 Task: For heading Arial black with underline.  font size for heading18,  'Change the font style of data to'Calibri.  and font size to 9,  Change the alignment of both headline & data to Align center.  In the sheet  auditingSalesByEmployee_2023
Action: Mouse moved to (740, 100)
Screenshot: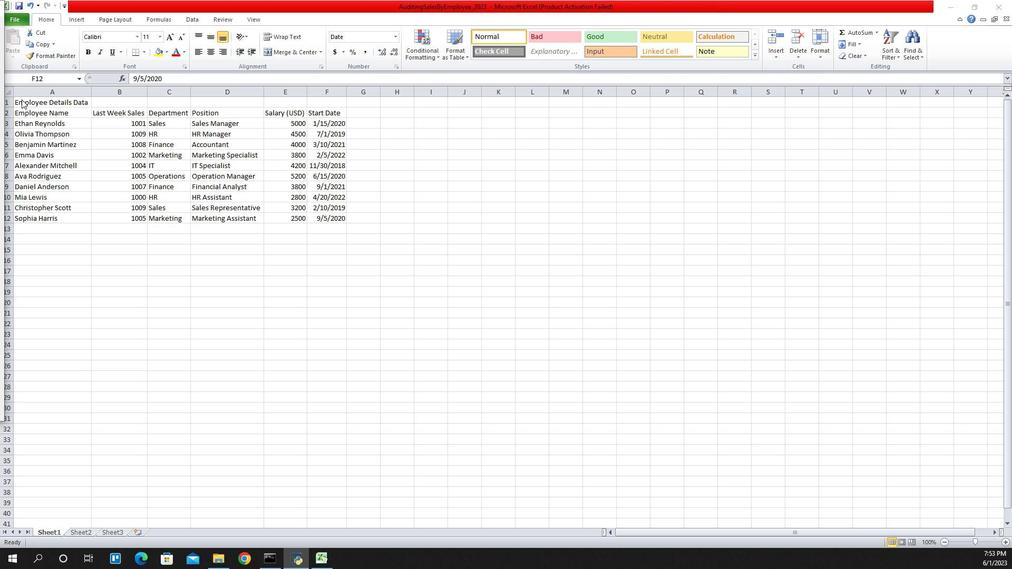 
Action: Mouse pressed left at (740, 100)
Screenshot: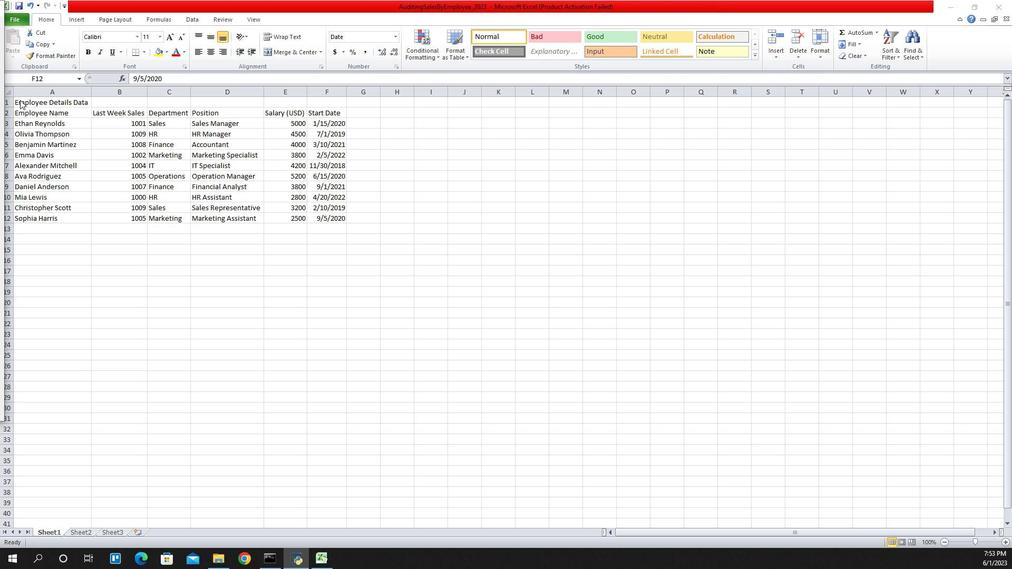 
Action: Mouse moved to (749, 105)
Screenshot: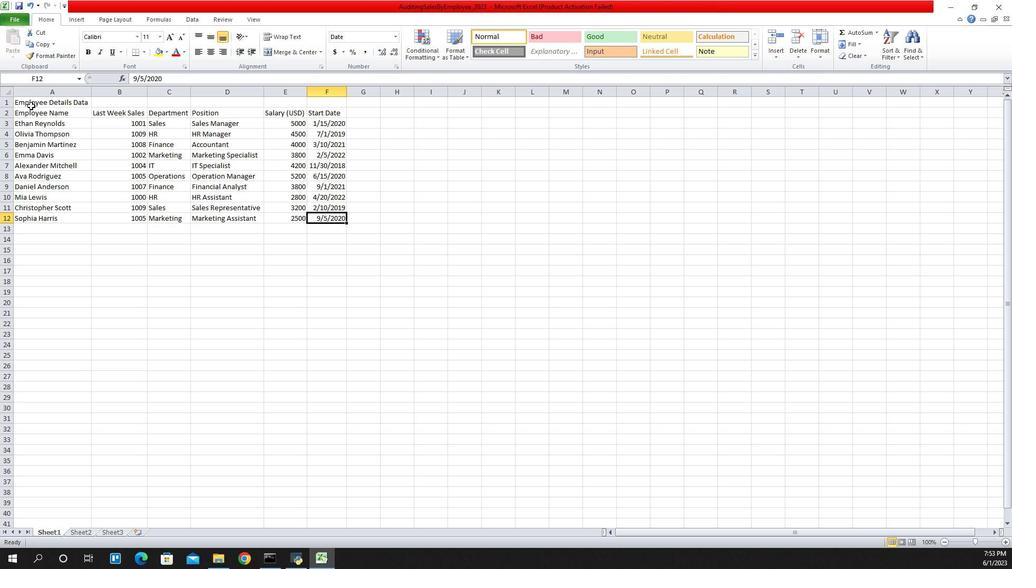 
Action: Mouse pressed left at (749, 105)
Screenshot: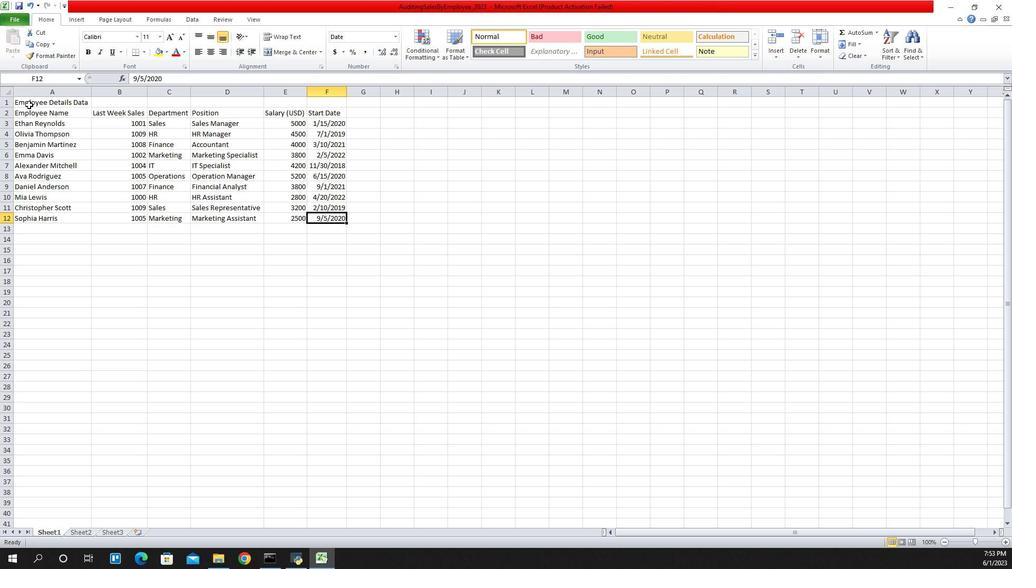 
Action: Mouse moved to (1007, 50)
Screenshot: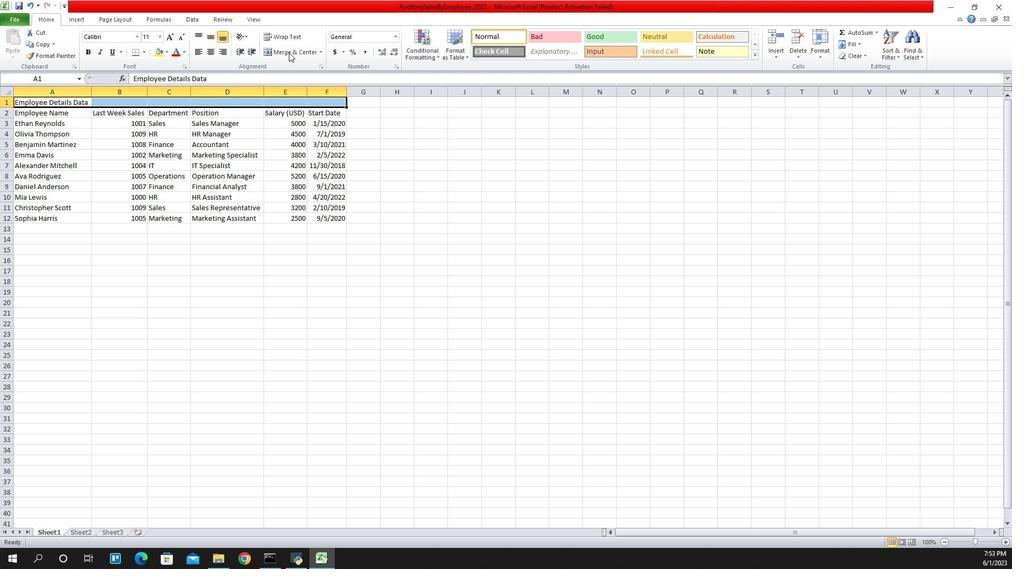 
Action: Mouse pressed left at (1007, 50)
Screenshot: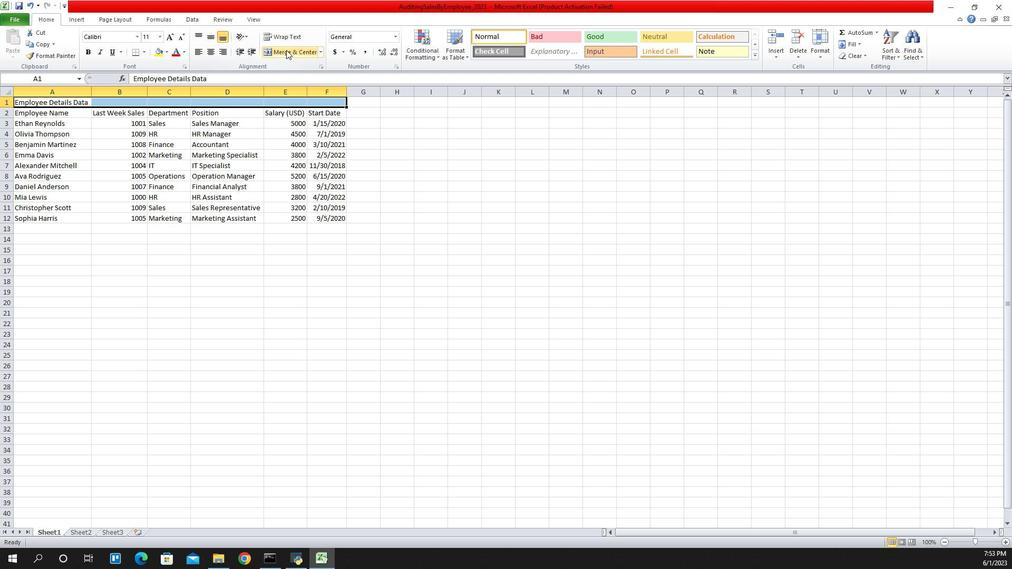 
Action: Mouse moved to (854, 39)
Screenshot: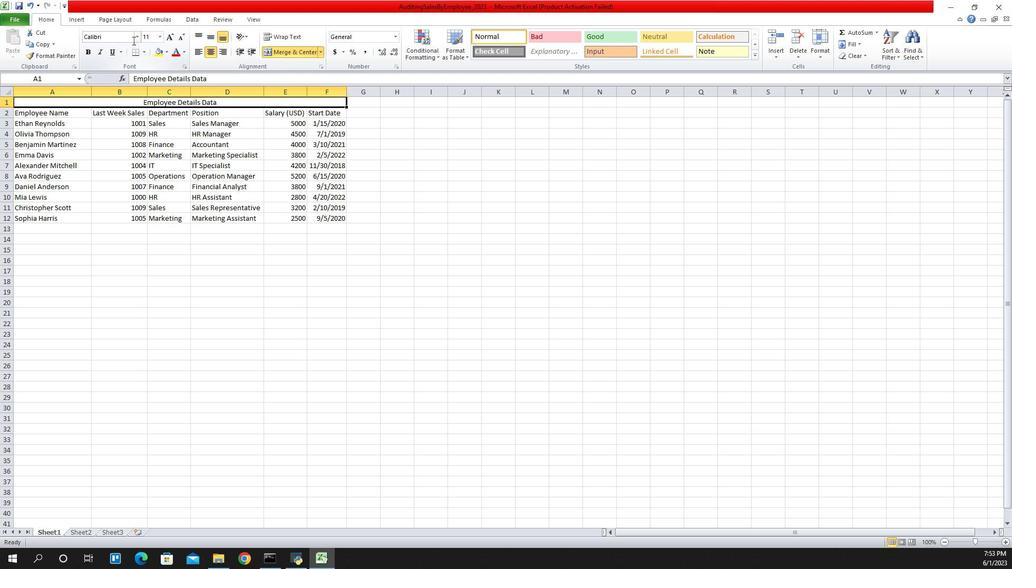 
Action: Mouse pressed left at (854, 39)
Screenshot: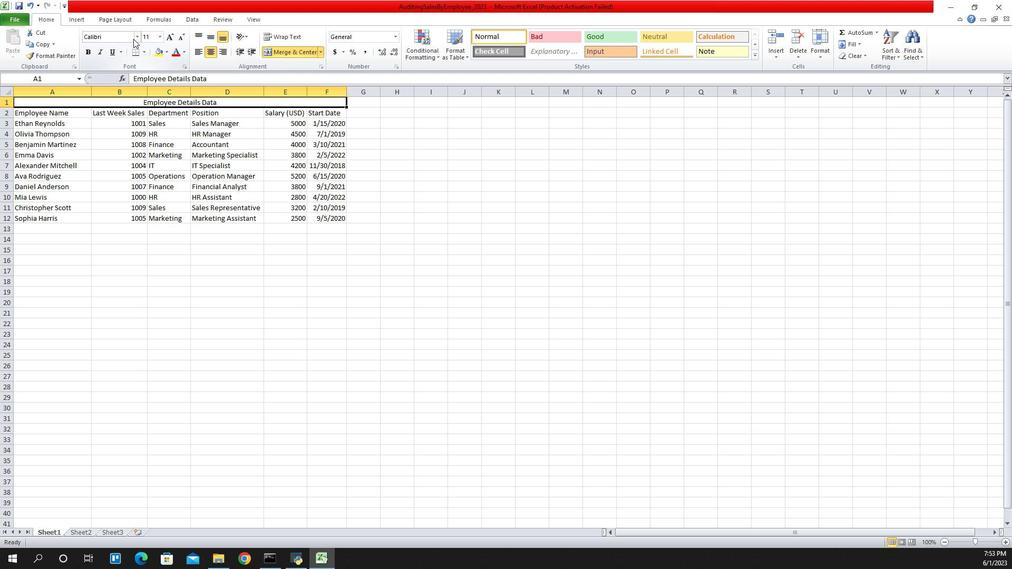
Action: Mouse moved to (855, 37)
Screenshot: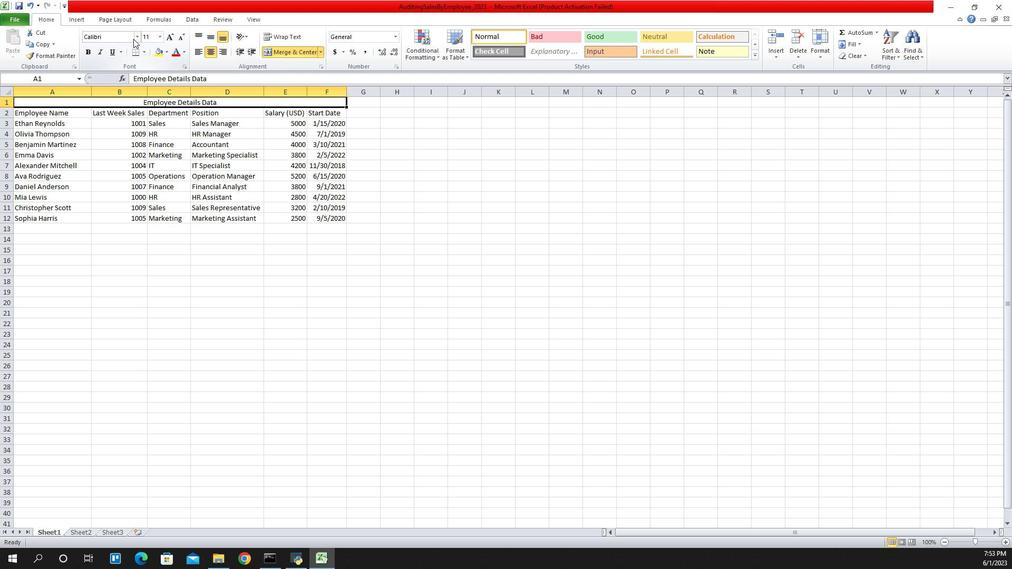 
Action: Mouse pressed left at (855, 37)
Screenshot: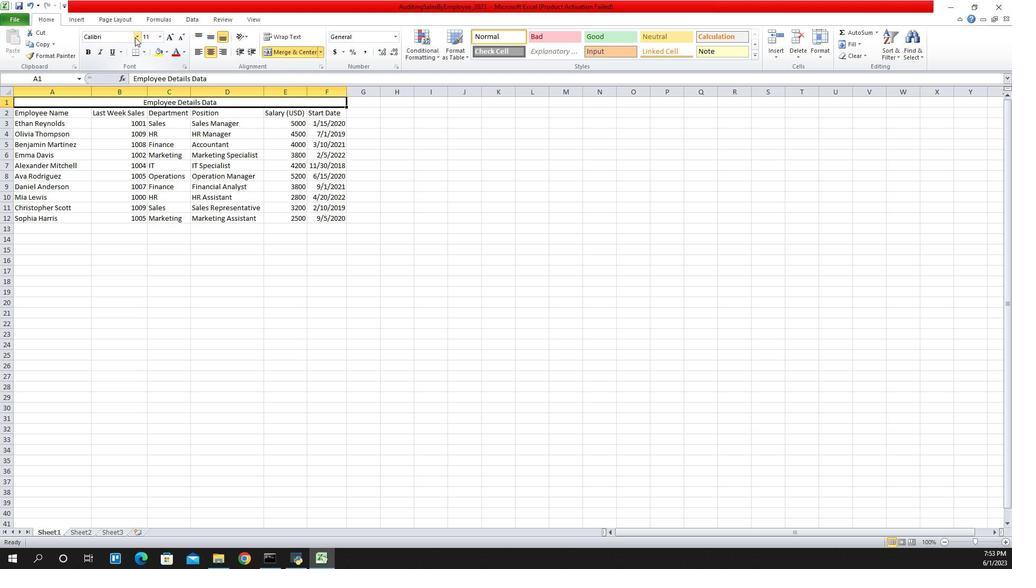 
Action: Mouse moved to (843, 132)
Screenshot: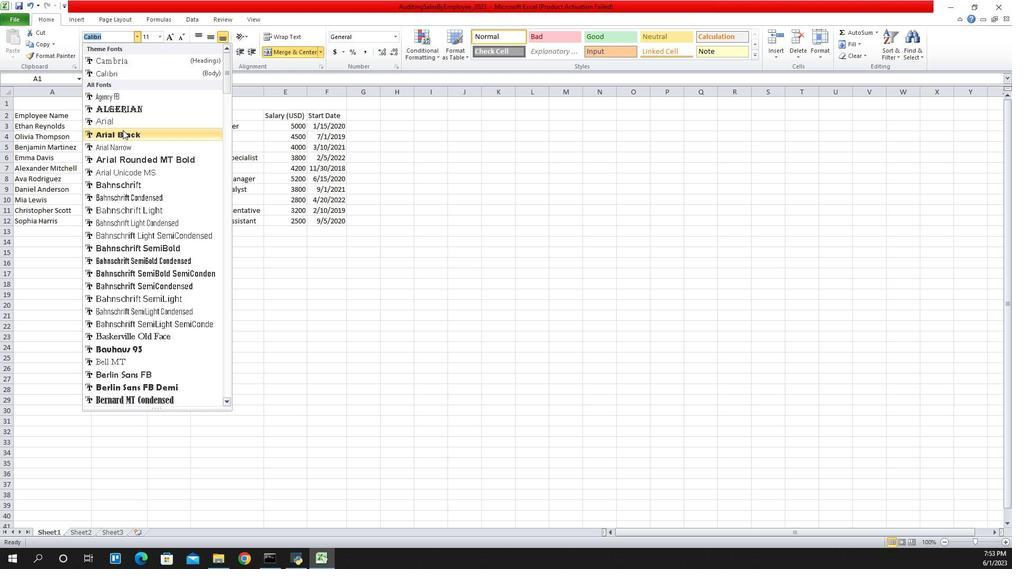 
Action: Mouse pressed left at (843, 132)
Screenshot: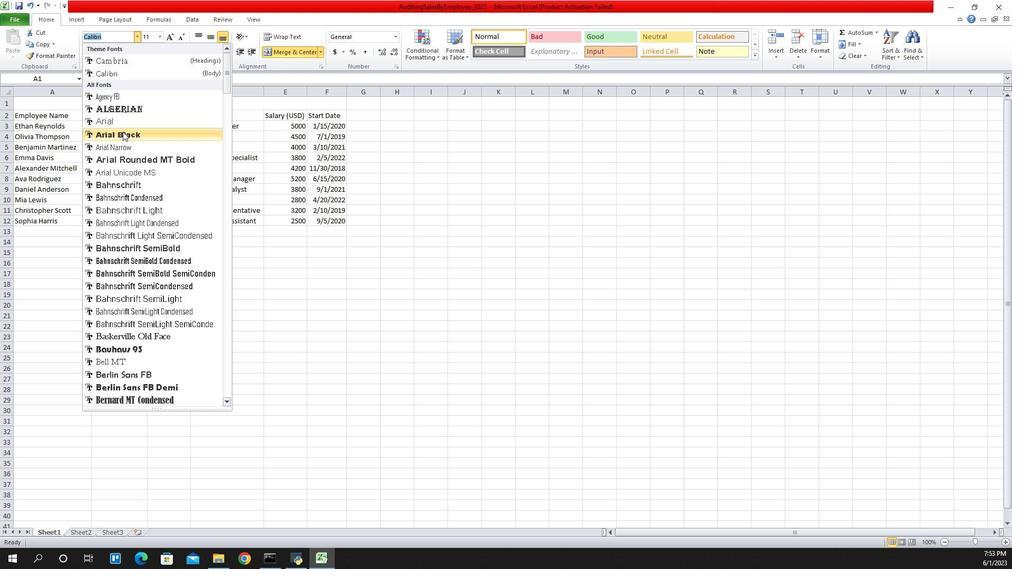 
Action: Mouse moved to (883, 36)
Screenshot: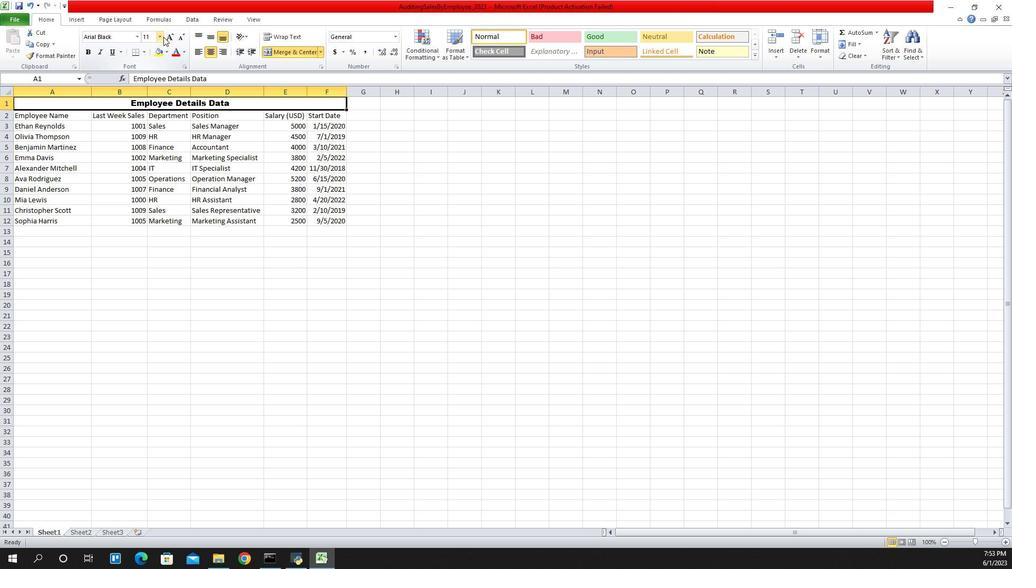 
Action: Mouse pressed left at (883, 36)
Screenshot: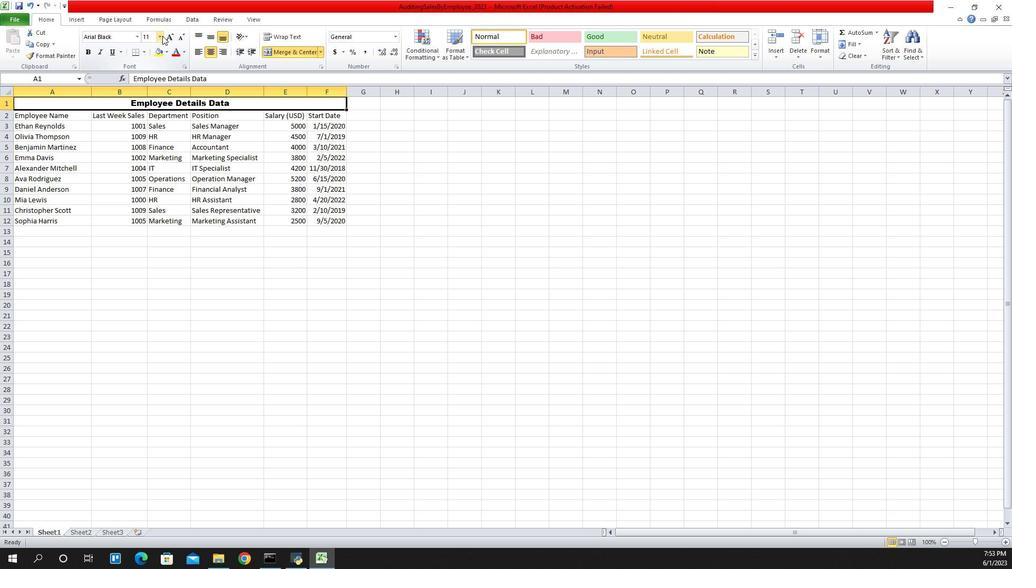 
Action: Mouse moved to (867, 113)
Screenshot: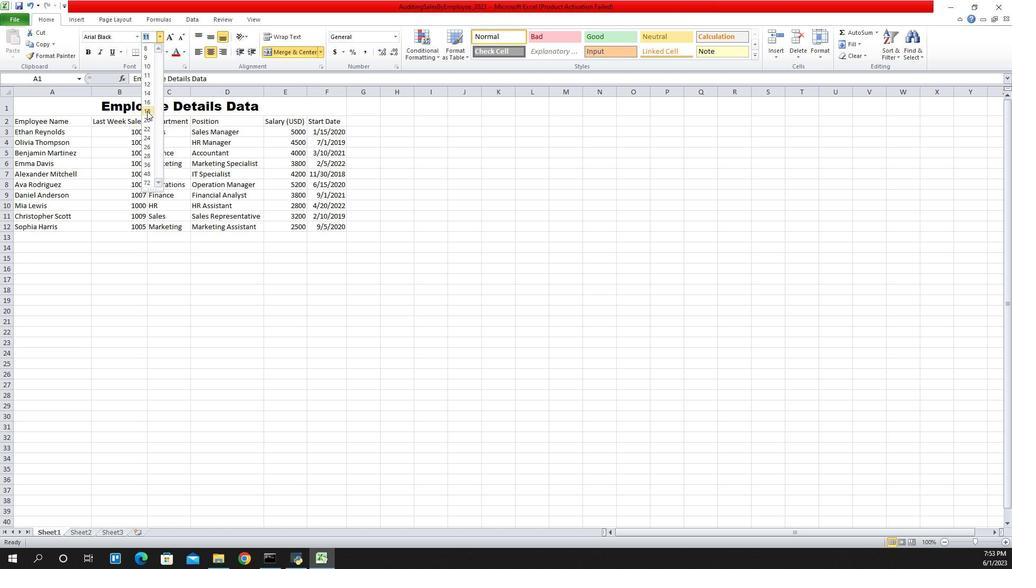 
Action: Mouse pressed left at (867, 113)
Screenshot: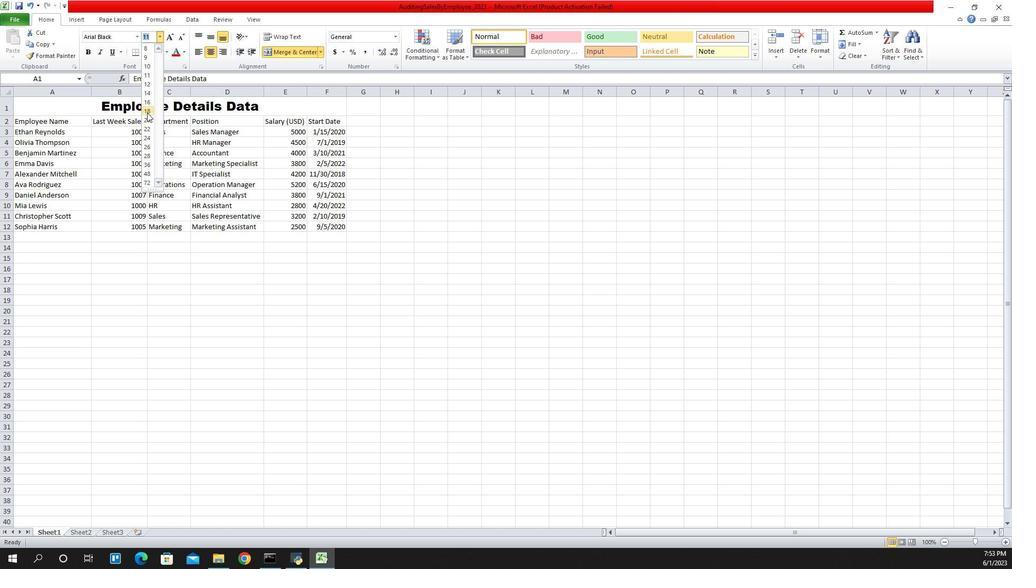 
Action: Mouse moved to (805, 127)
Screenshot: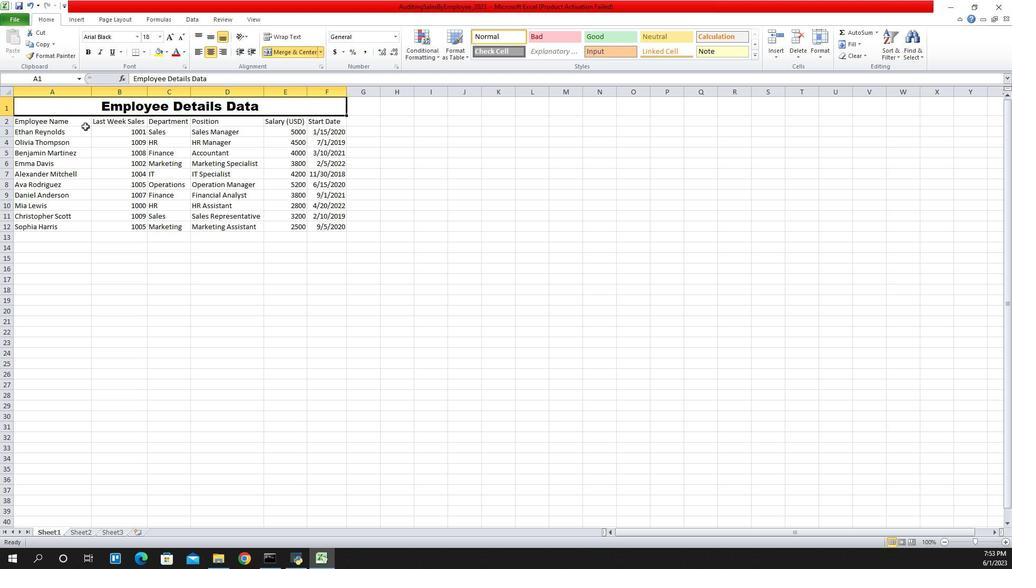 
Action: Mouse pressed left at (805, 127)
Screenshot: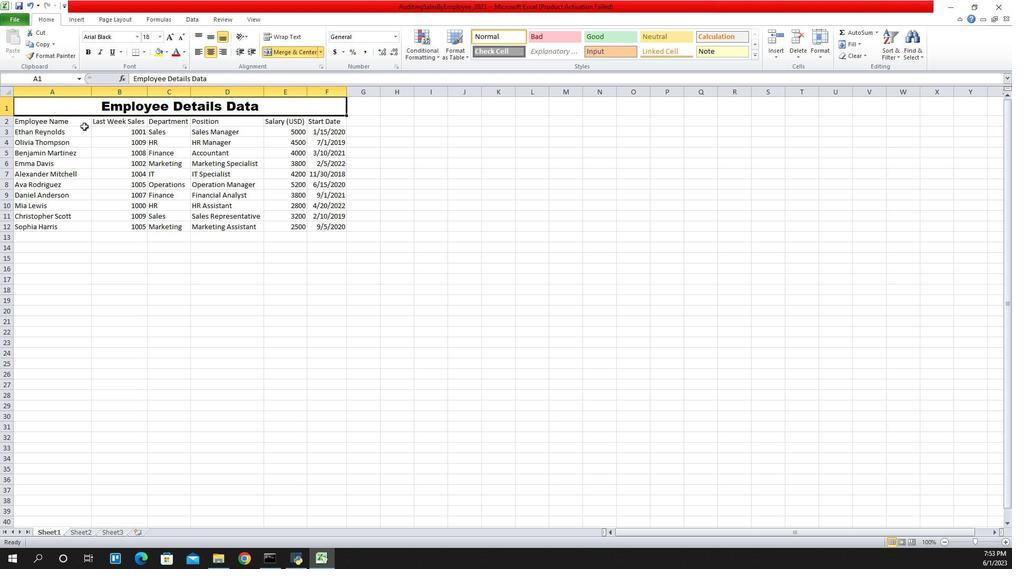 
Action: Mouse moved to (806, 122)
Screenshot: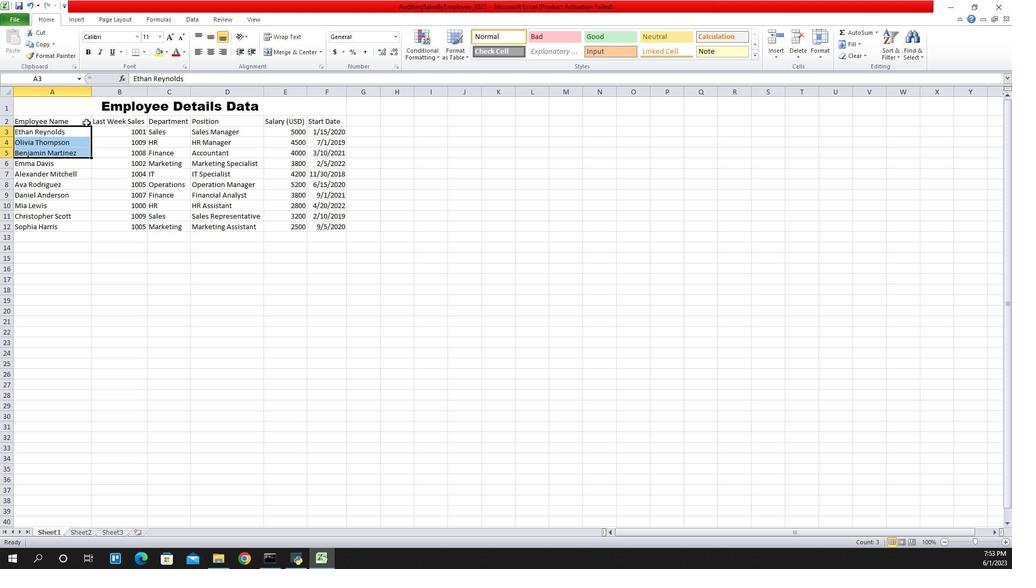 
Action: Mouse pressed left at (806, 122)
Screenshot: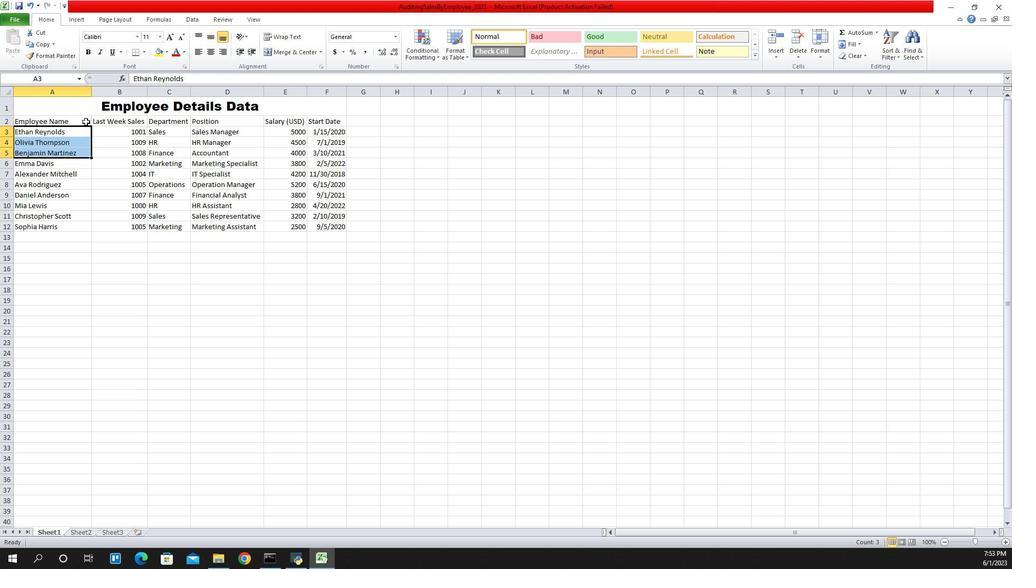 
Action: Mouse moved to (860, 40)
Screenshot: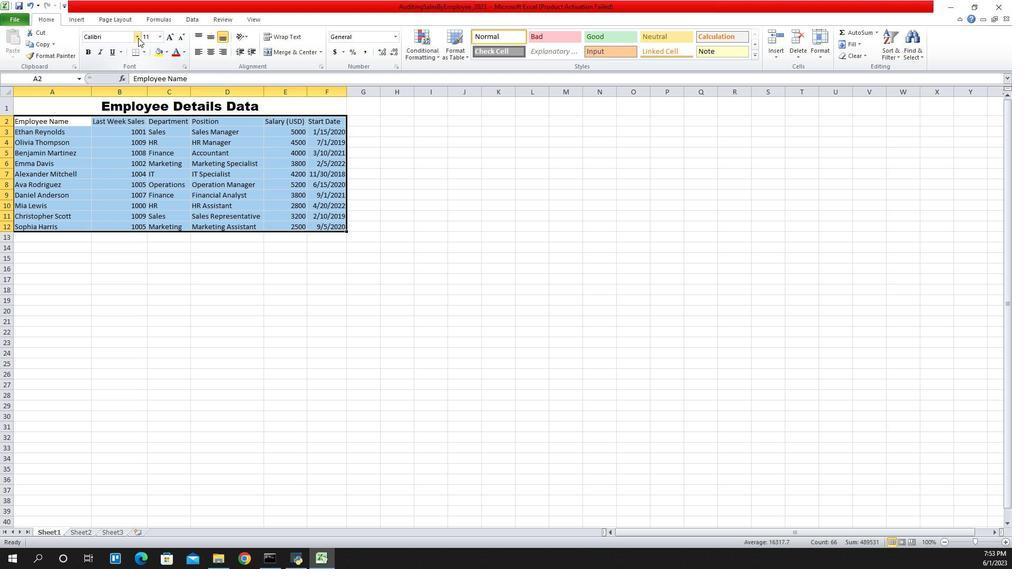 
Action: Mouse pressed left at (860, 40)
Screenshot: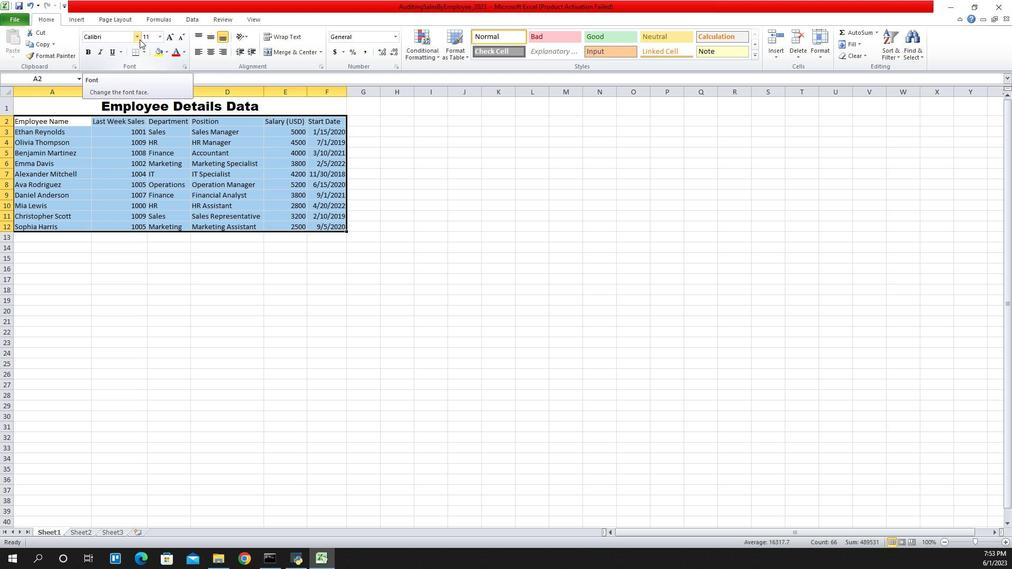 
Action: Mouse moved to (856, 72)
Screenshot: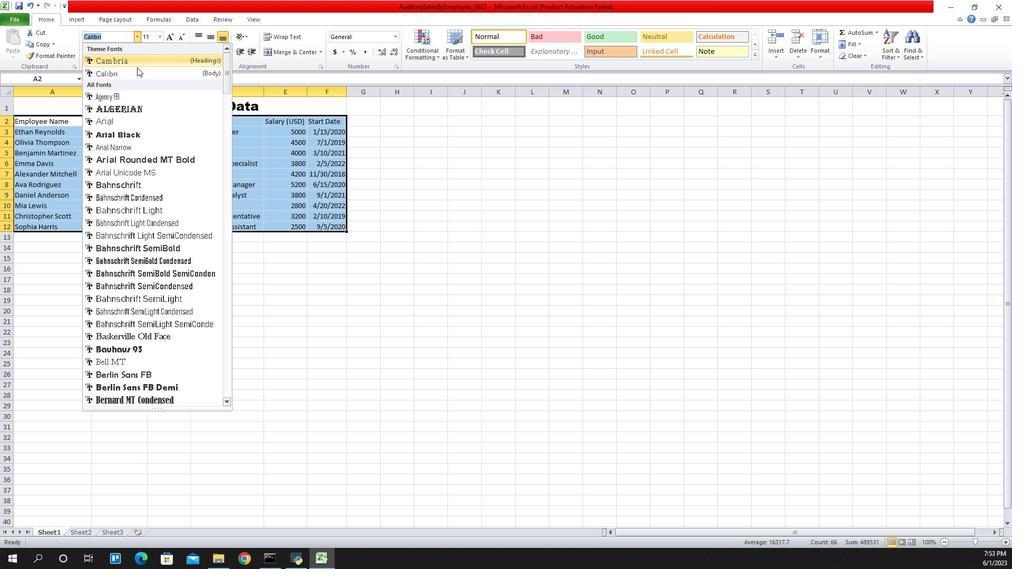 
Action: Mouse pressed left at (856, 72)
Screenshot: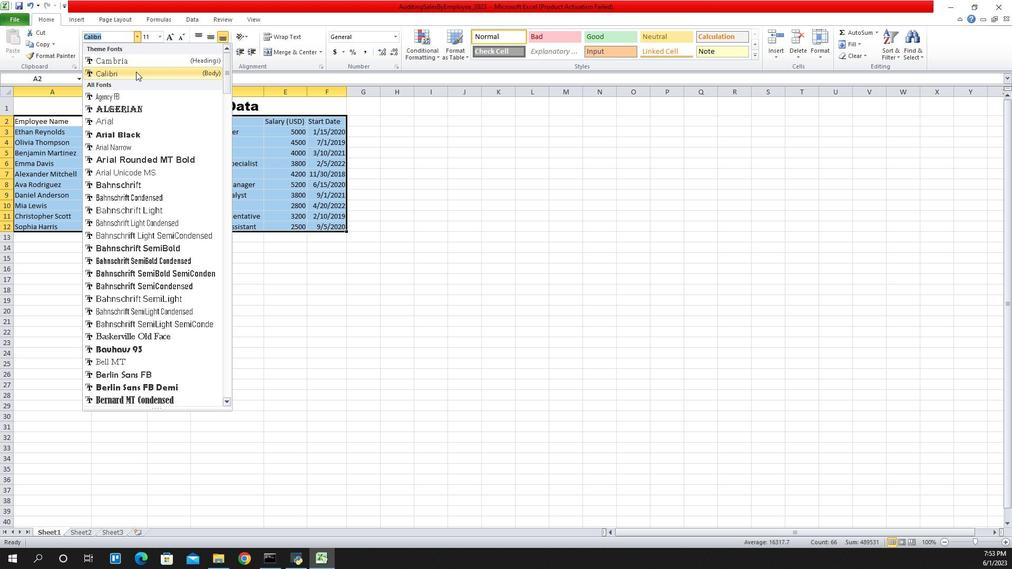 
Action: Mouse moved to (881, 40)
Screenshot: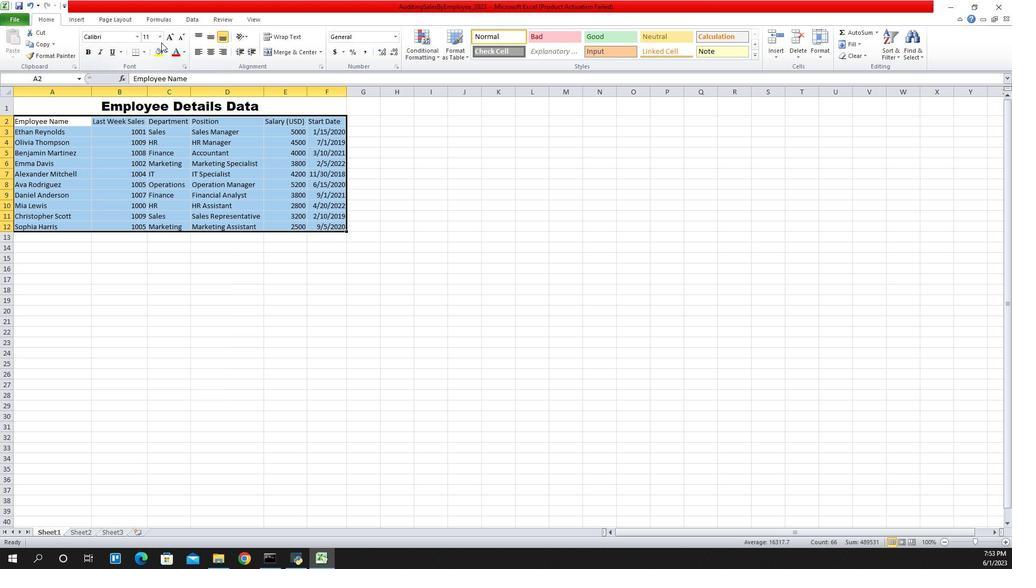 
Action: Mouse pressed left at (881, 40)
Screenshot: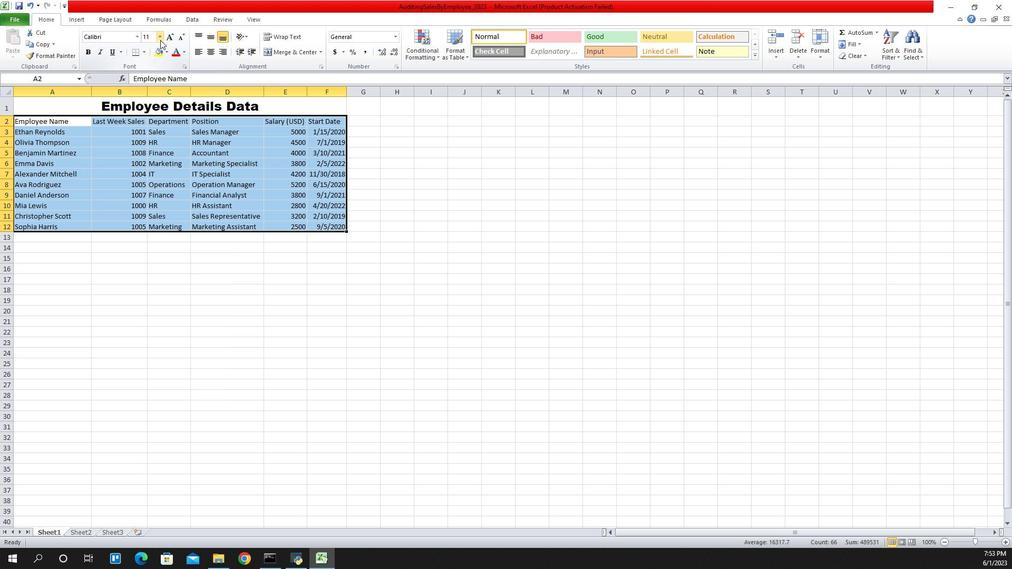 
Action: Mouse moved to (873, 56)
Screenshot: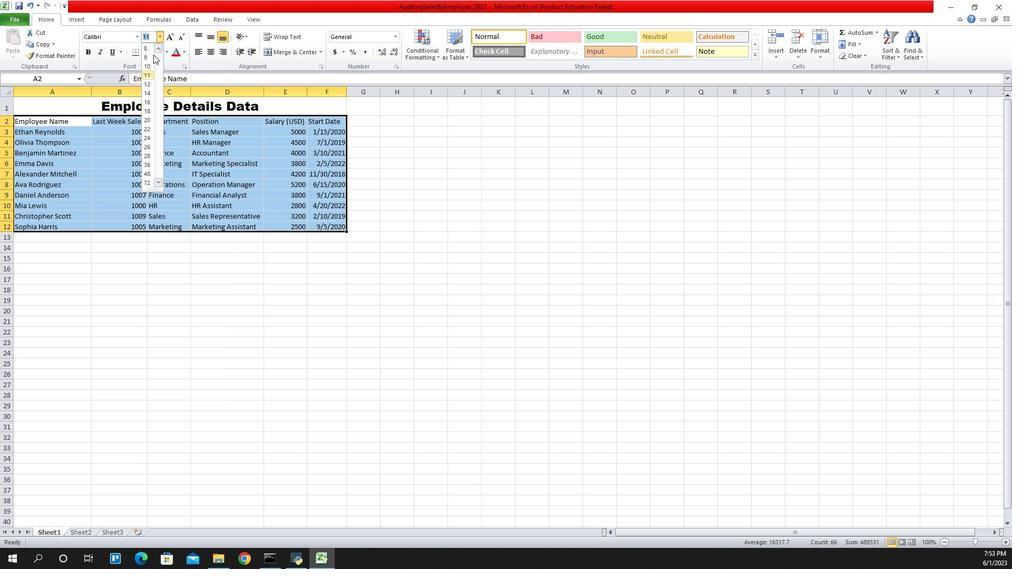 
Action: Mouse pressed left at (873, 56)
Screenshot: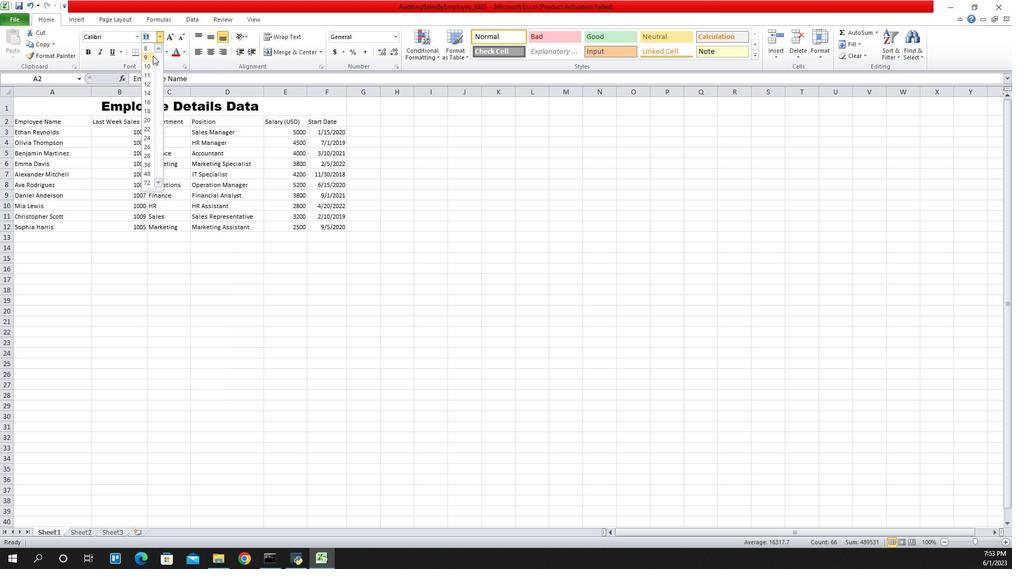 
Action: Mouse moved to (797, 263)
Screenshot: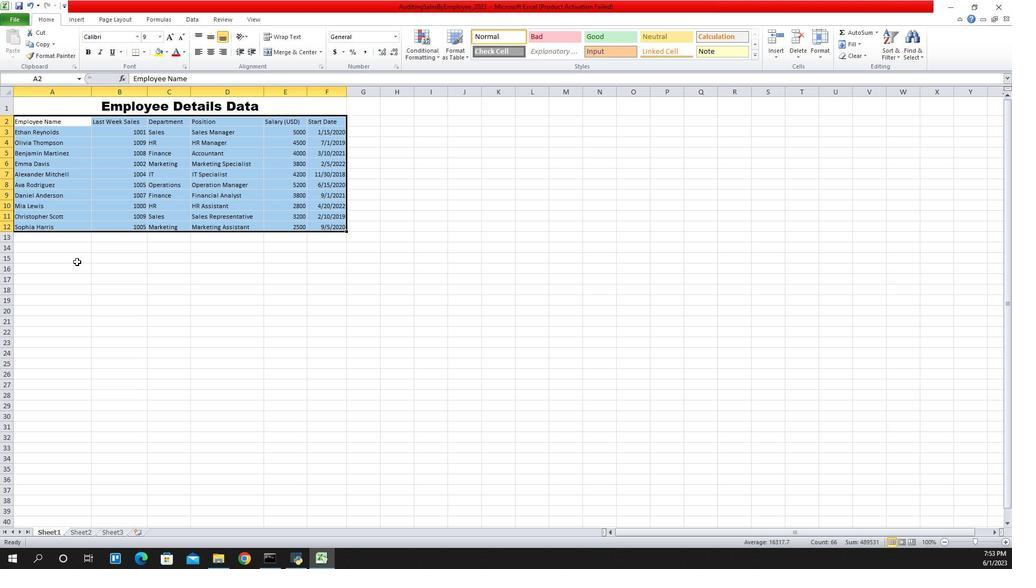 
Action: Mouse pressed left at (797, 263)
Screenshot: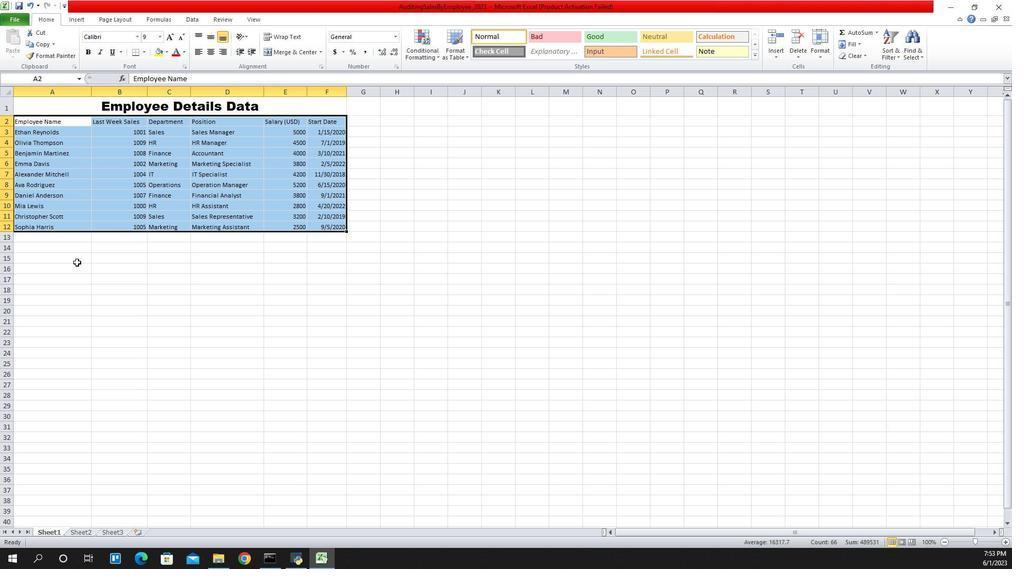
Action: Mouse moved to (759, 112)
Screenshot: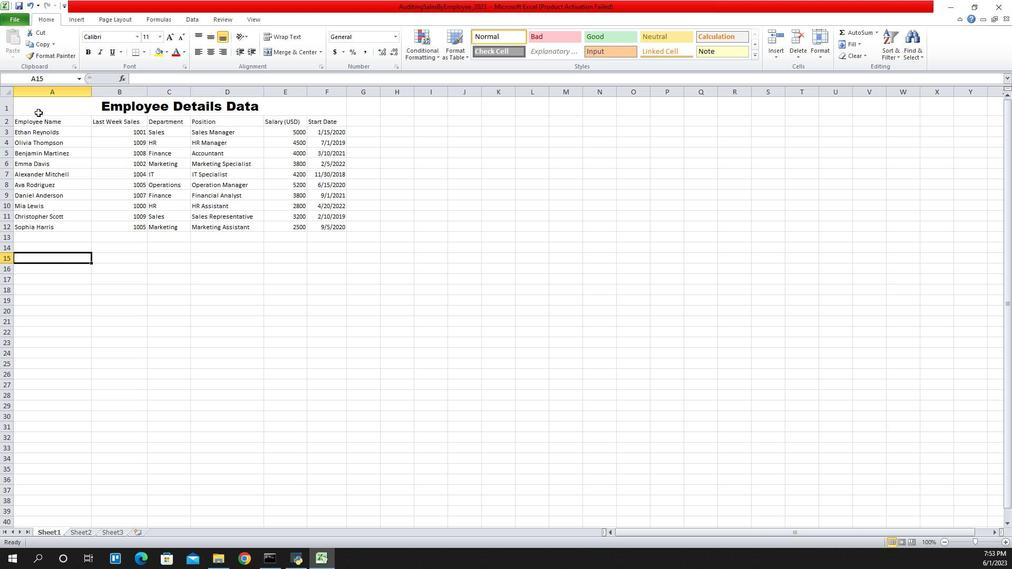
Action: Mouse pressed left at (759, 112)
Screenshot: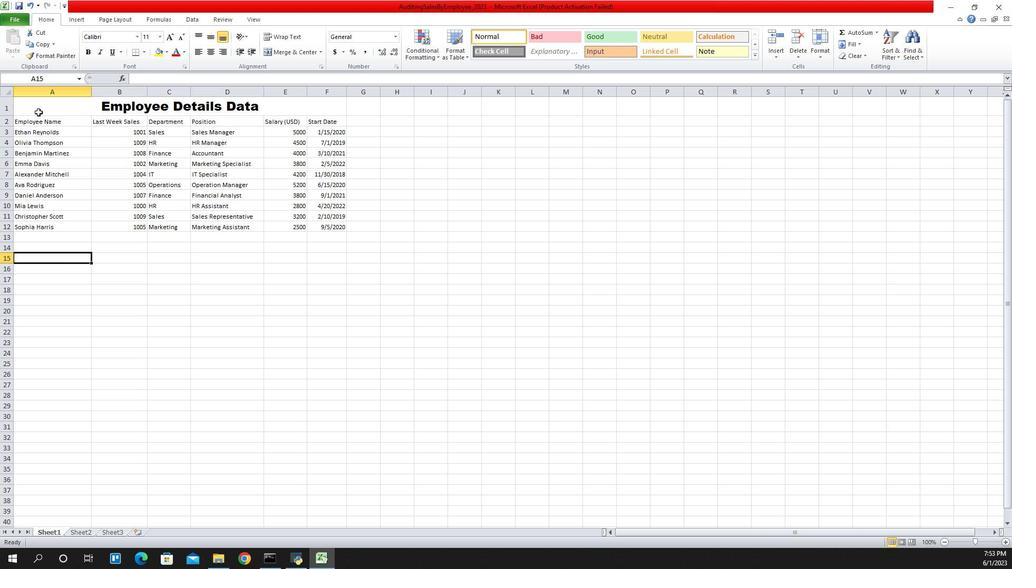 
Action: Mouse moved to (930, 50)
Screenshot: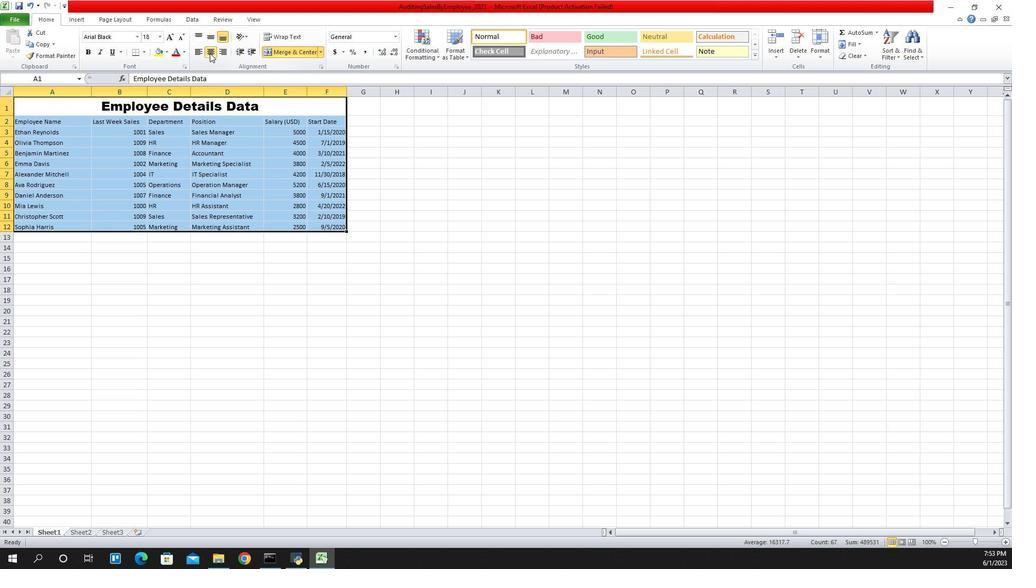 
Action: Mouse pressed left at (930, 50)
Screenshot: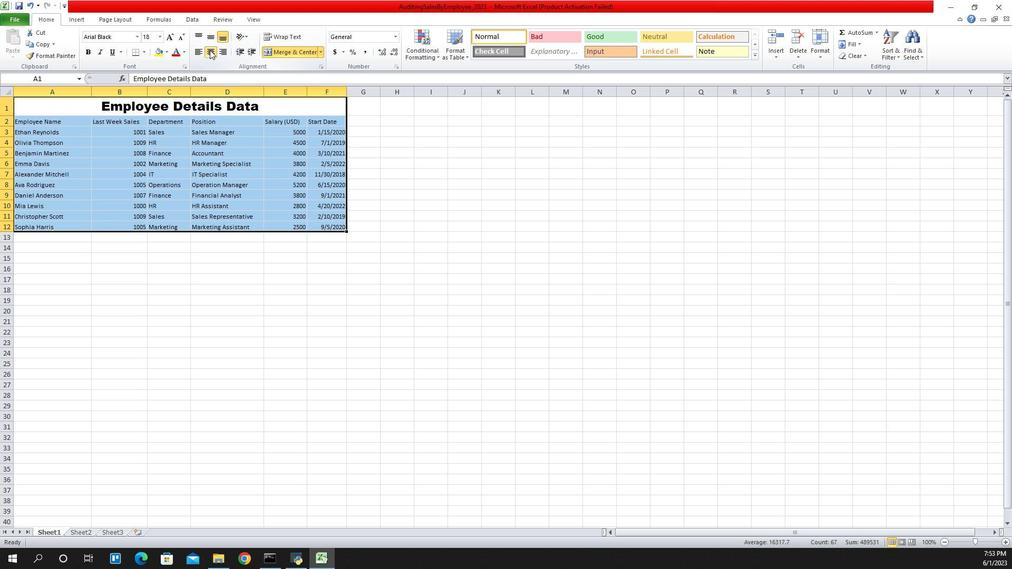 
Action: Mouse pressed left at (930, 50)
Screenshot: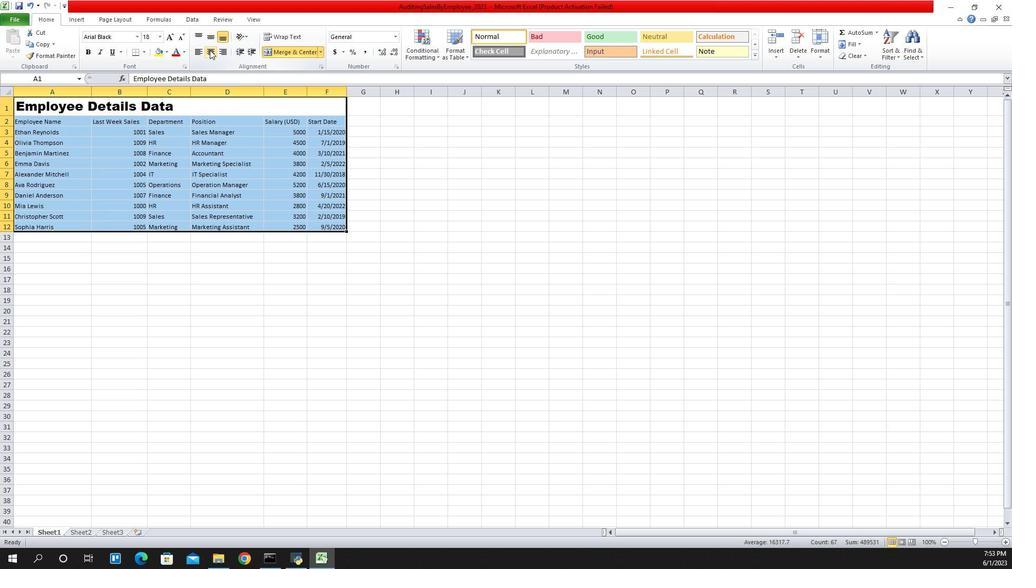 
Action: Mouse moved to (905, 175)
Screenshot: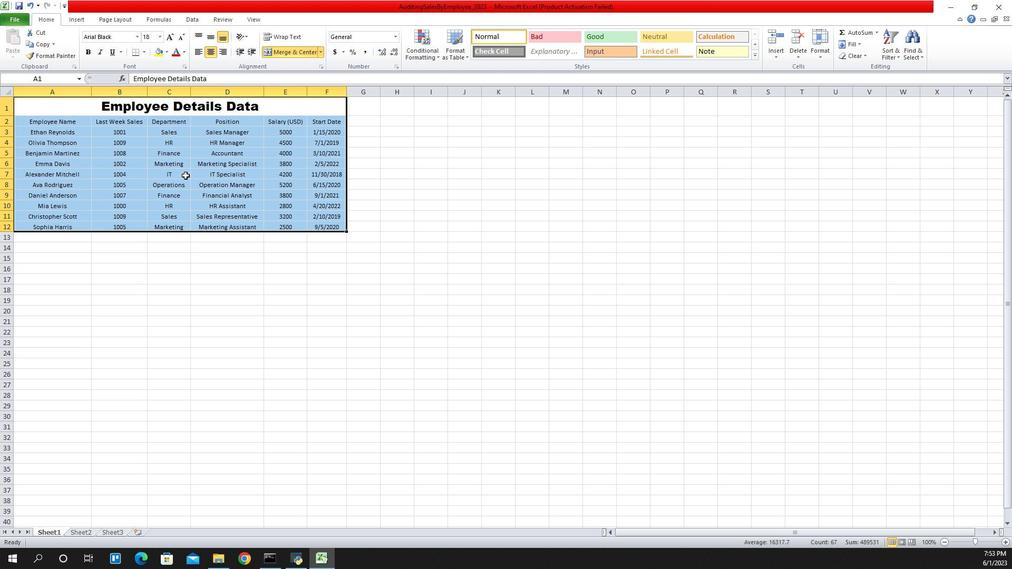
